 Task: Assign in the project TreatWorks the issue 'Search results not returning expected results' to the sprint 'Warp 9'.
Action: Mouse moved to (1061, 485)
Screenshot: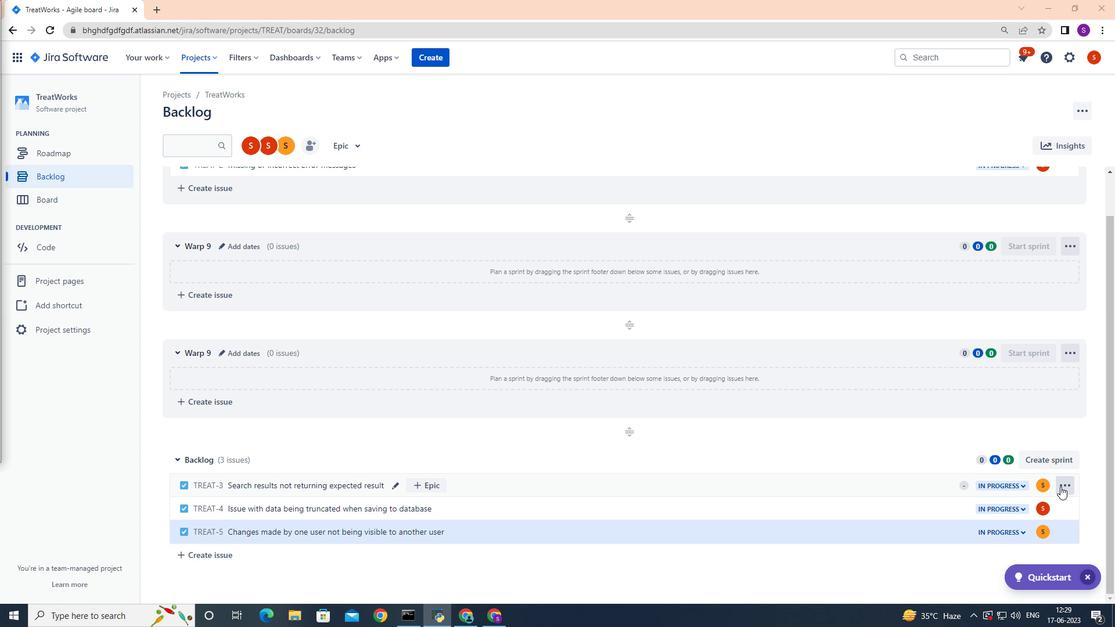 
Action: Mouse pressed left at (1061, 485)
Screenshot: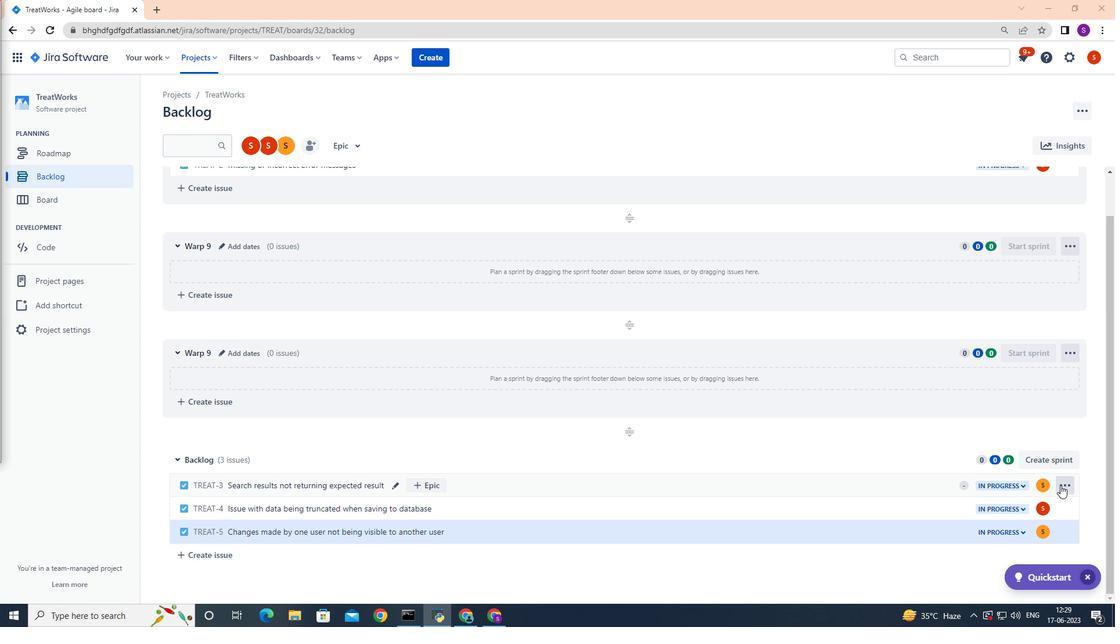 
Action: Mouse moved to (1034, 400)
Screenshot: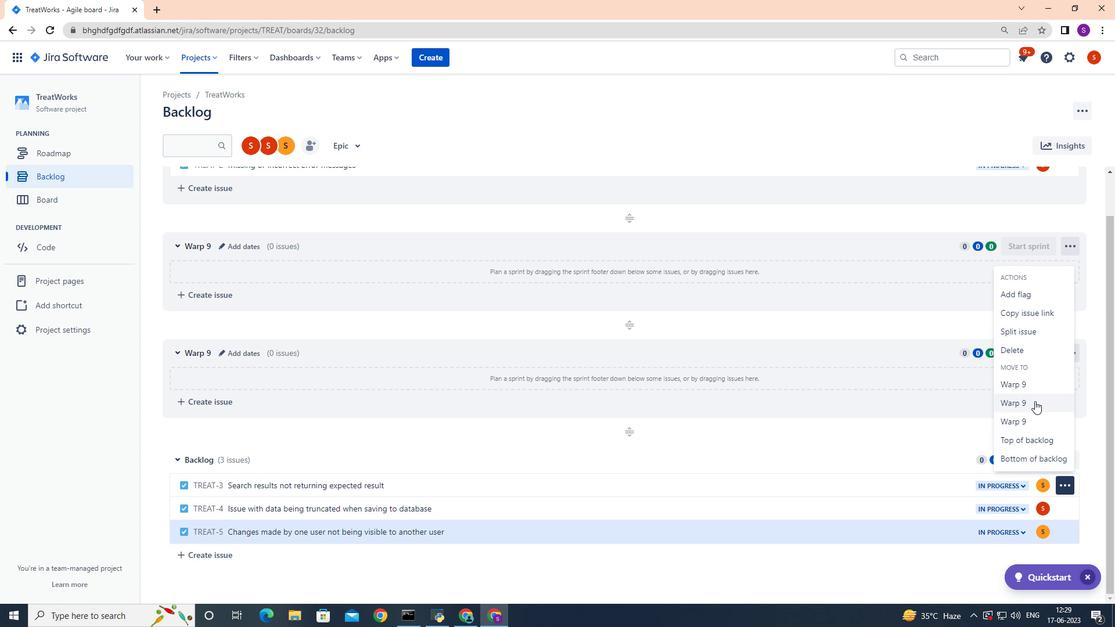 
Action: Mouse pressed left at (1034, 400)
Screenshot: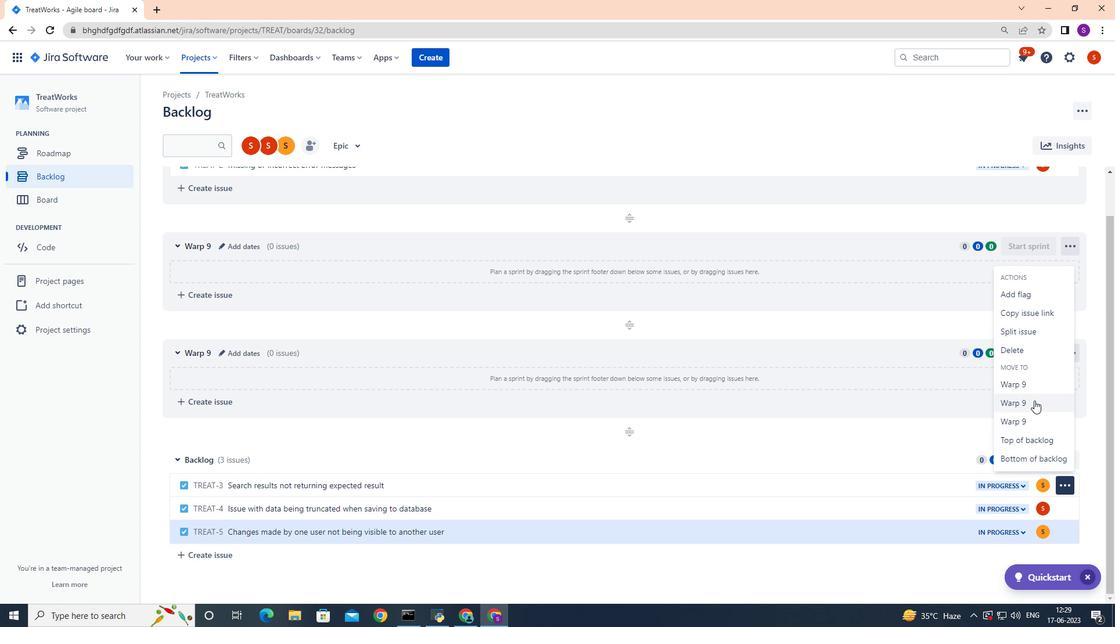 
Action: Mouse moved to (775, 488)
Screenshot: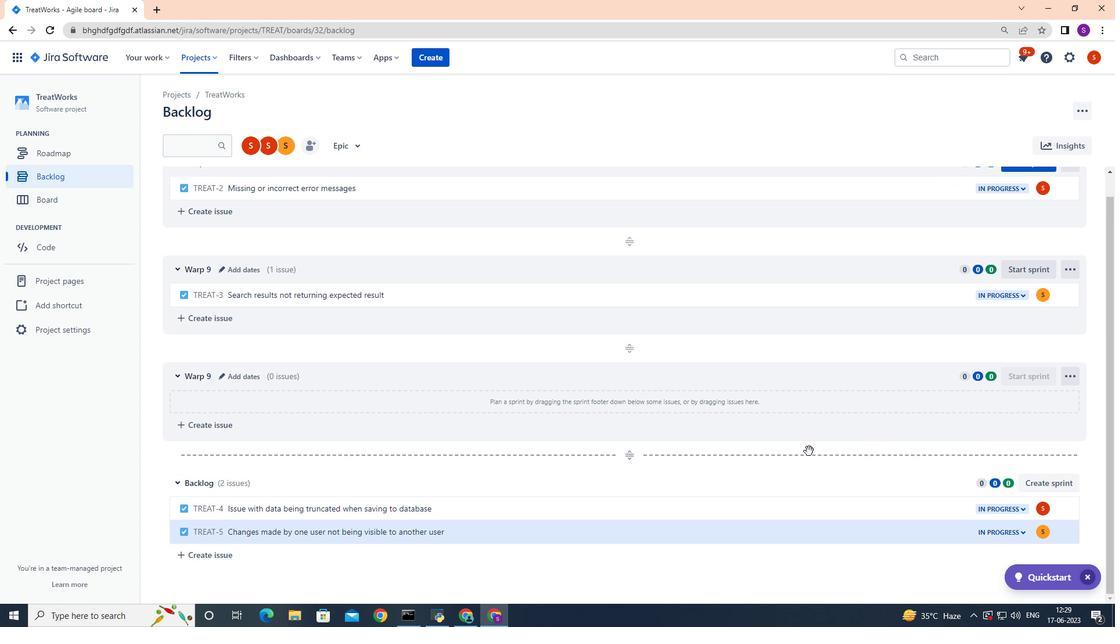 
Action: Mouse scrolled (775, 488) with delta (0, 0)
Screenshot: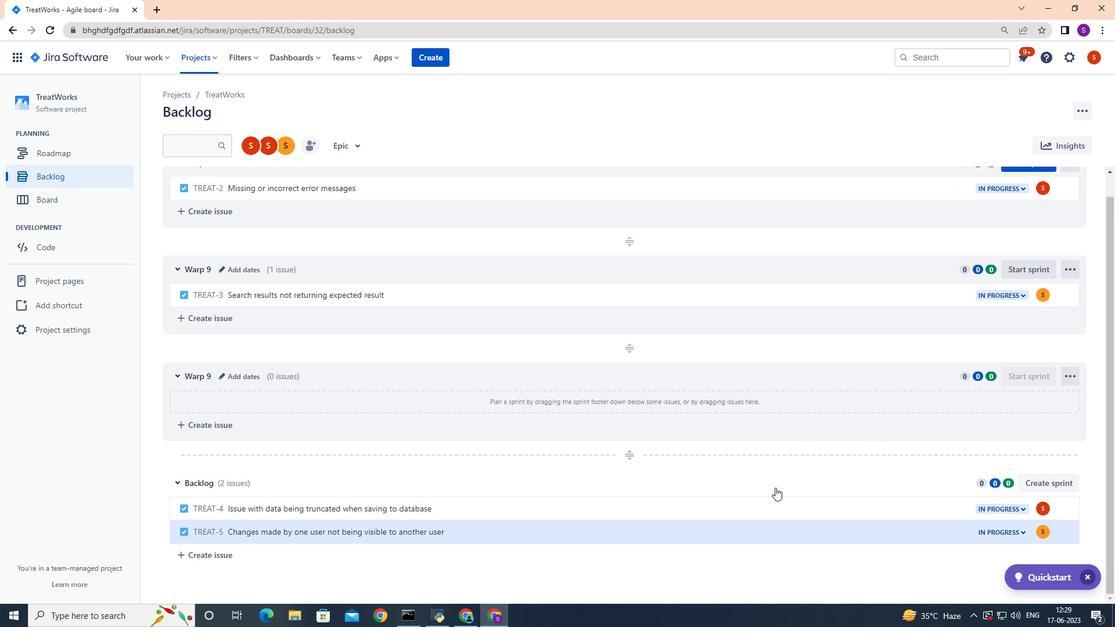 
Action: Mouse scrolled (775, 488) with delta (0, 0)
Screenshot: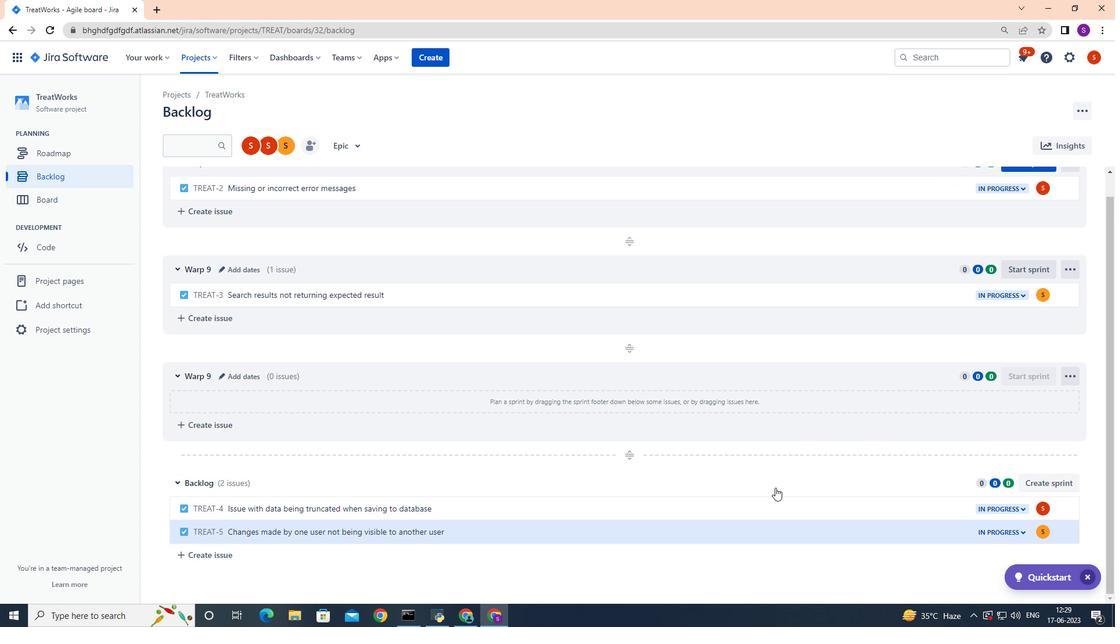 
Action: Mouse scrolled (775, 488) with delta (0, 0)
Screenshot: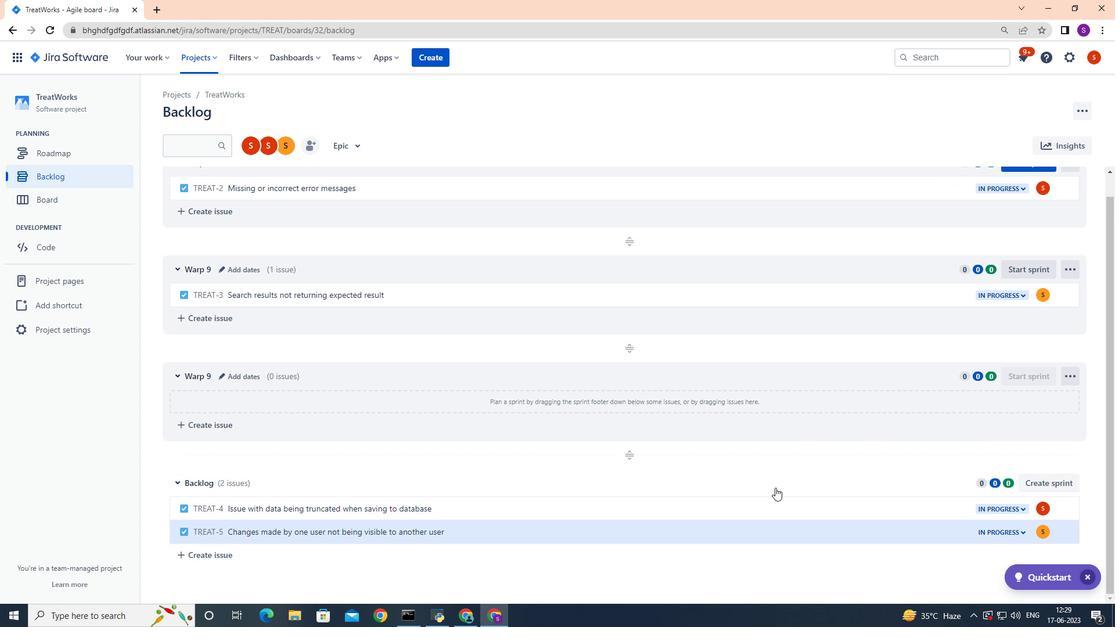 
